Task: Create a due date automation trigger when advanced on, on the tuesday after a card is due add fields without custom fields "Resume" completed at 11:00 AM.
Action: Mouse moved to (1115, 93)
Screenshot: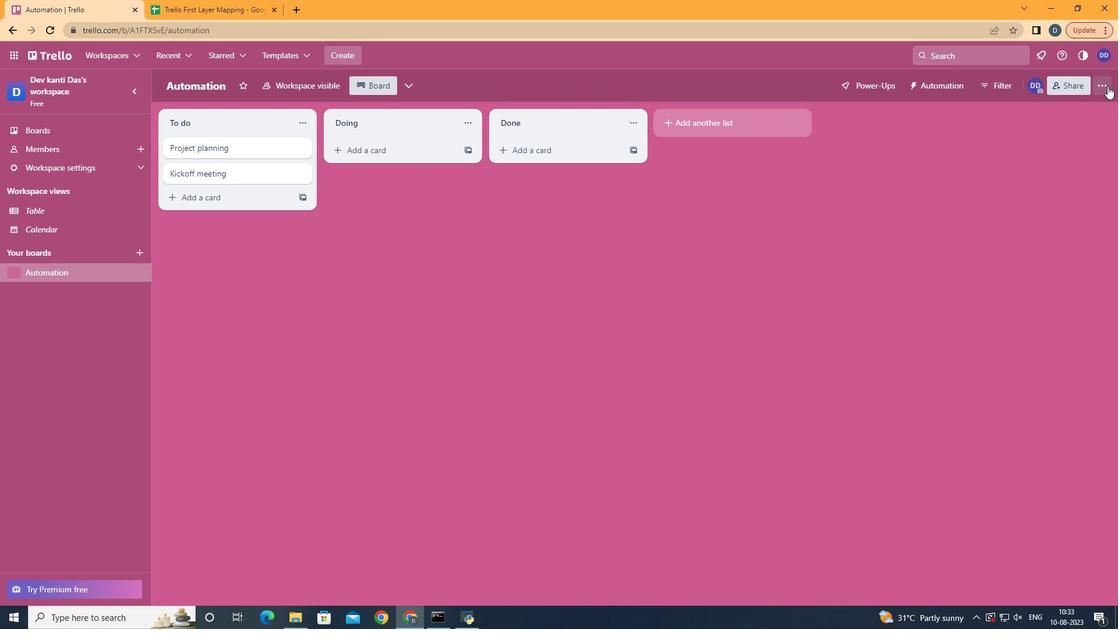 
Action: Mouse pressed left at (1115, 93)
Screenshot: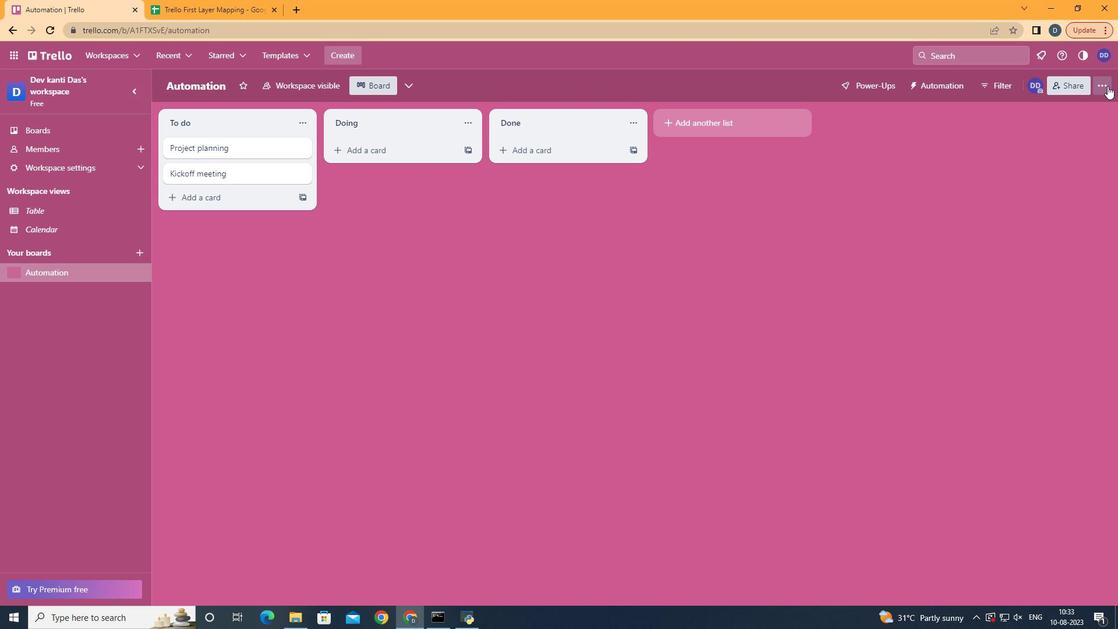 
Action: Mouse moved to (1027, 255)
Screenshot: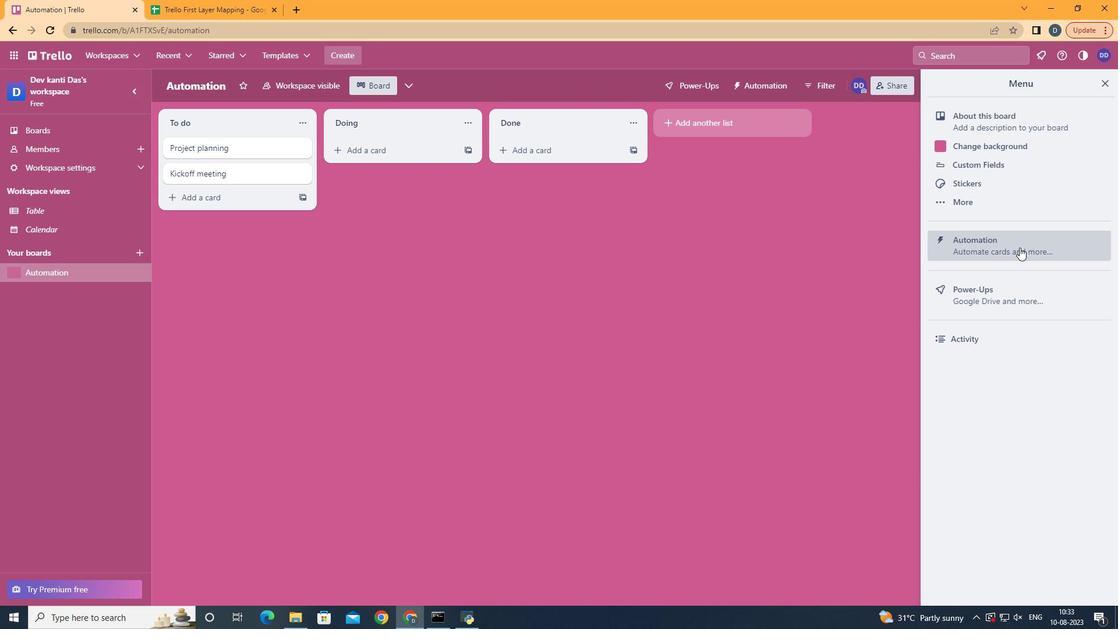 
Action: Mouse pressed left at (1027, 255)
Screenshot: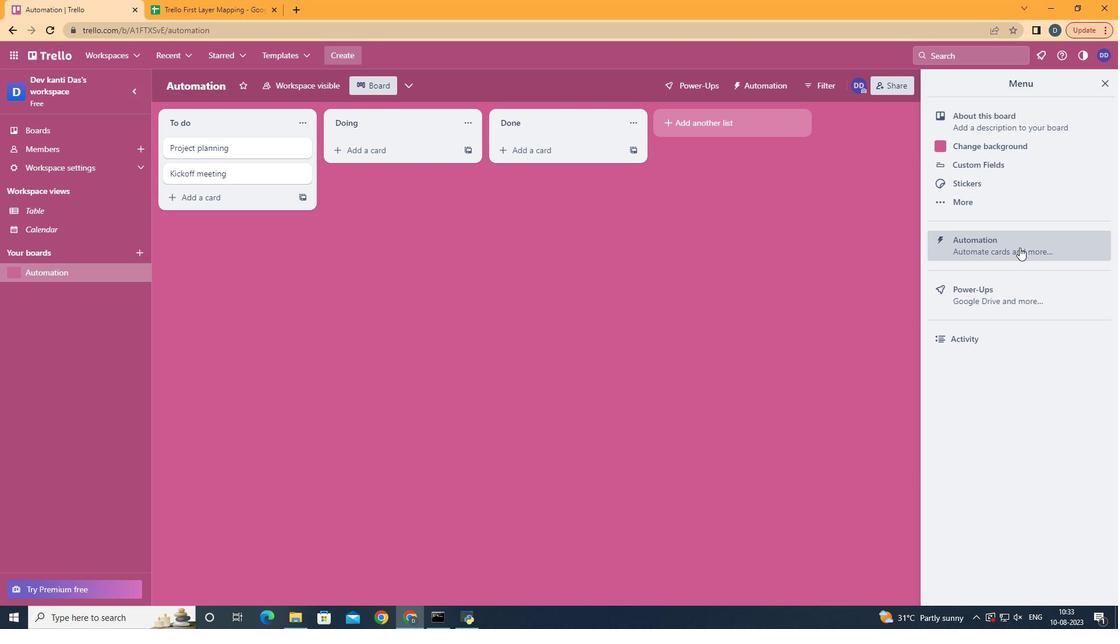 
Action: Mouse moved to (212, 244)
Screenshot: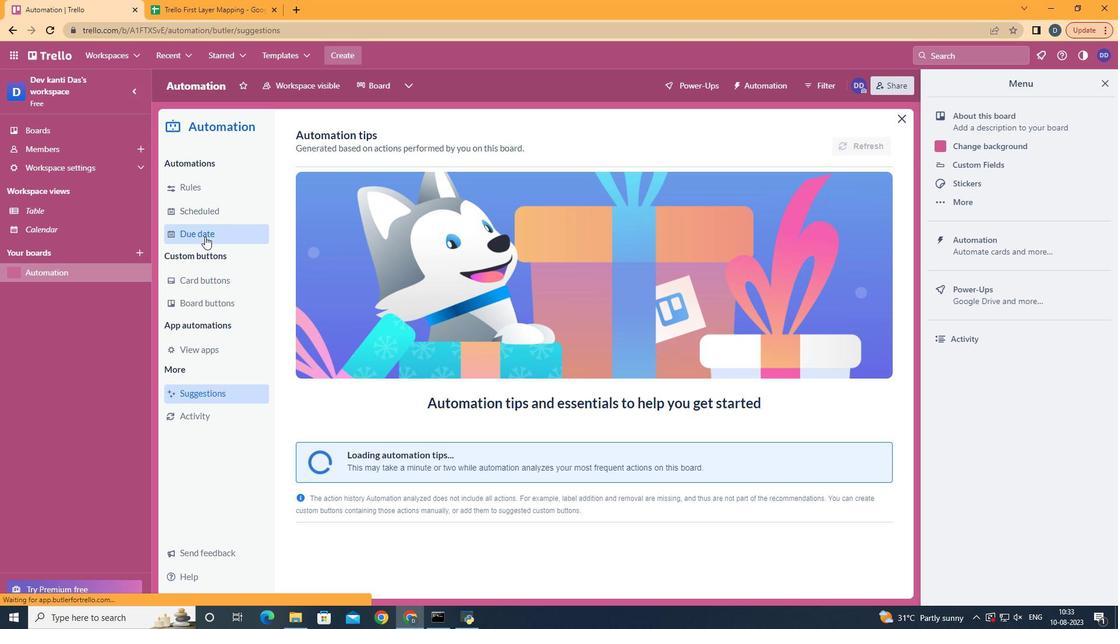 
Action: Mouse pressed left at (212, 244)
Screenshot: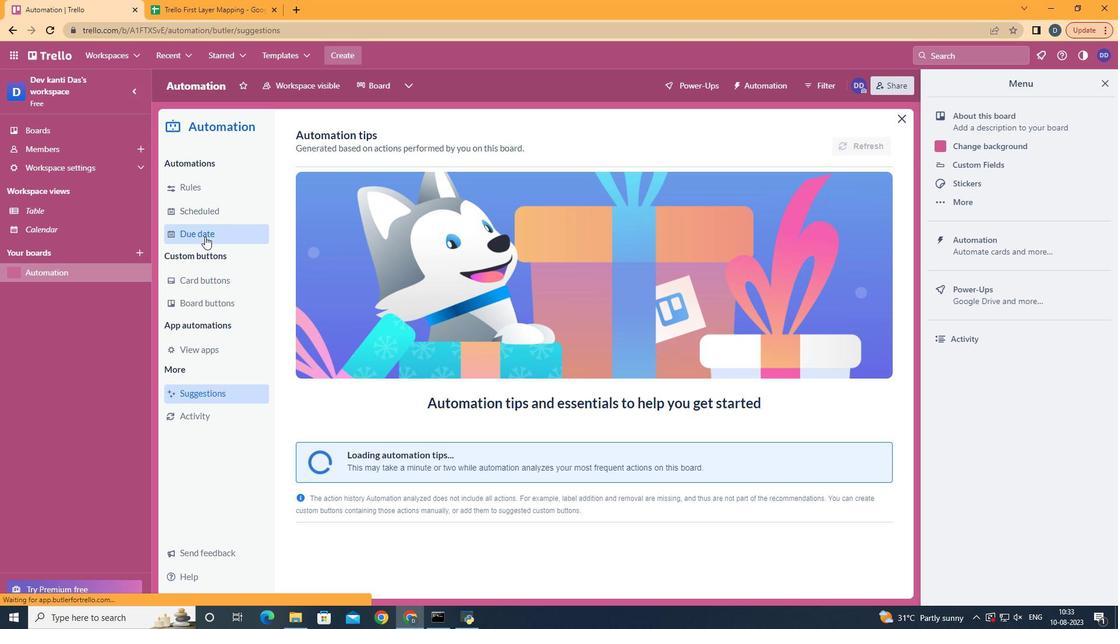 
Action: Mouse moved to (814, 152)
Screenshot: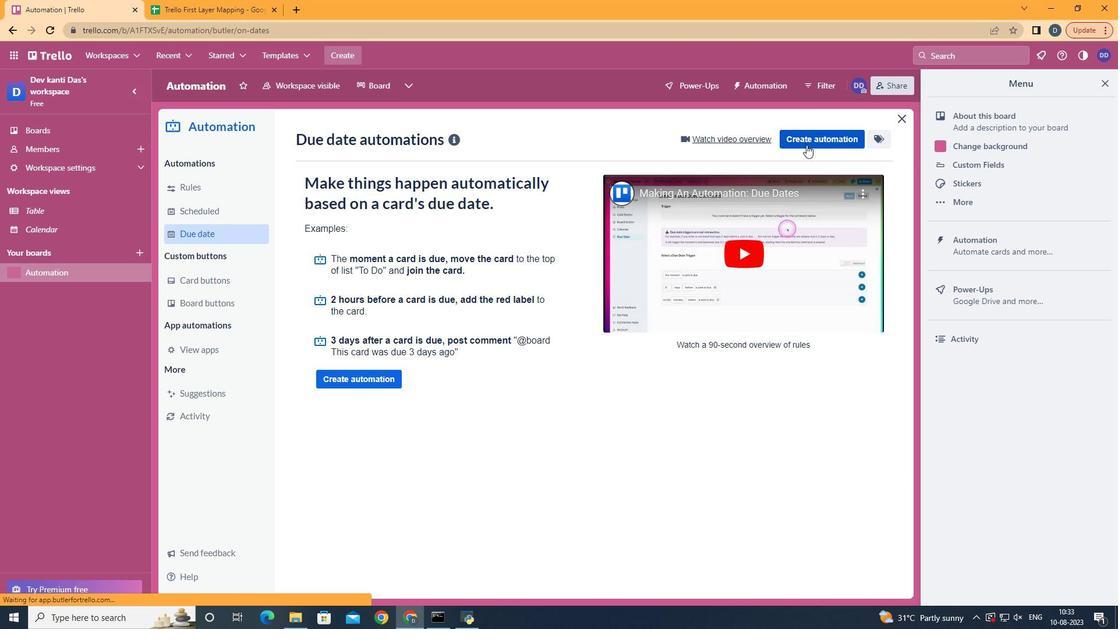 
Action: Mouse pressed left at (814, 152)
Screenshot: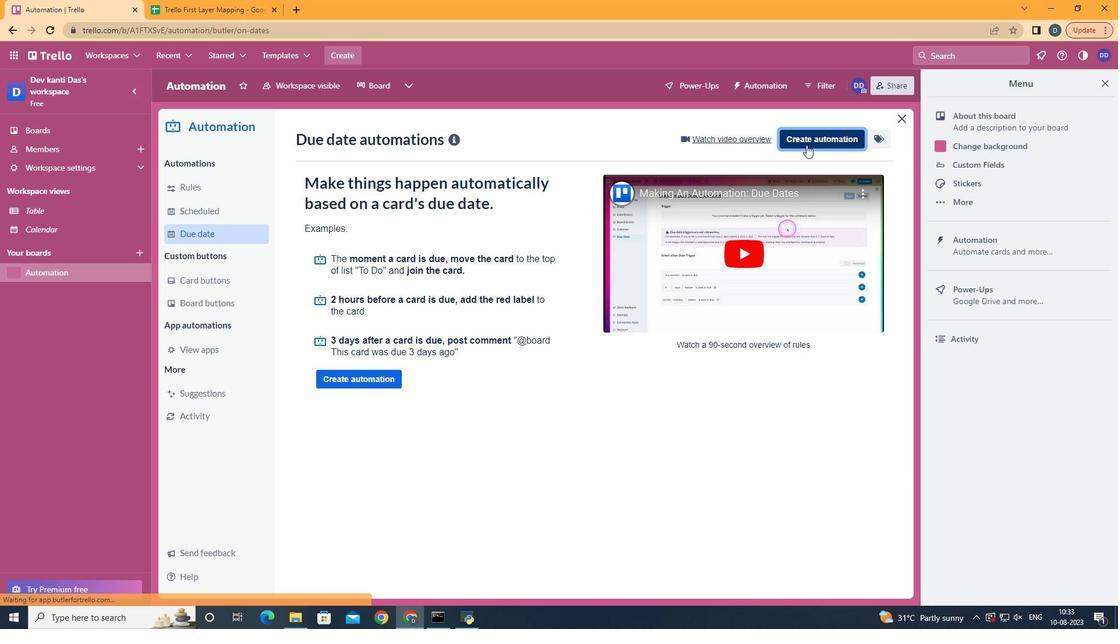 
Action: Mouse moved to (629, 257)
Screenshot: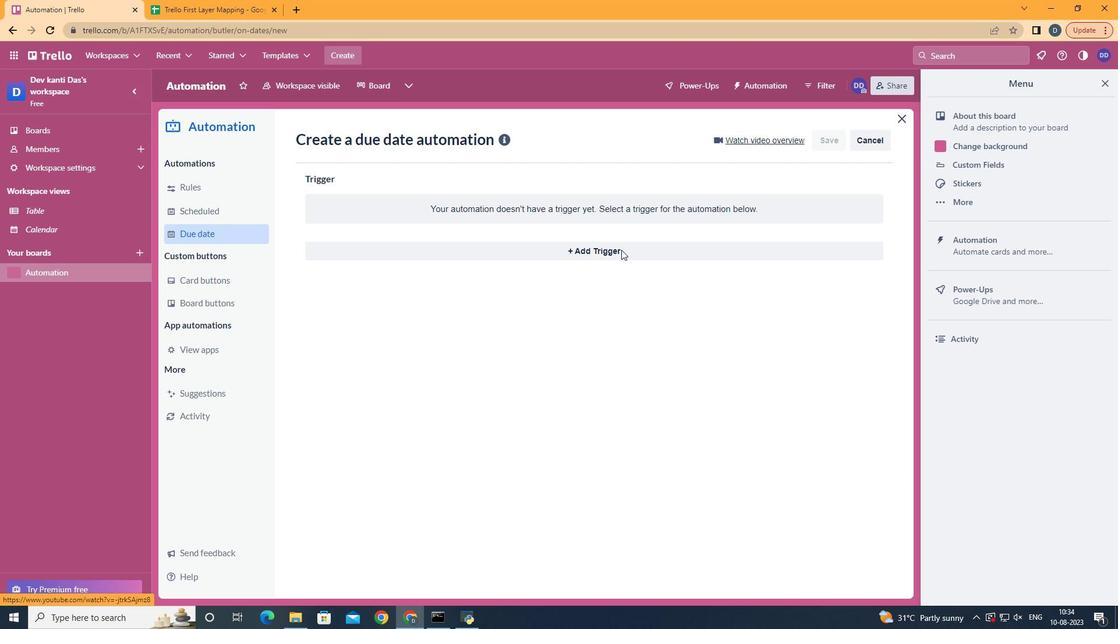 
Action: Mouse pressed left at (629, 257)
Screenshot: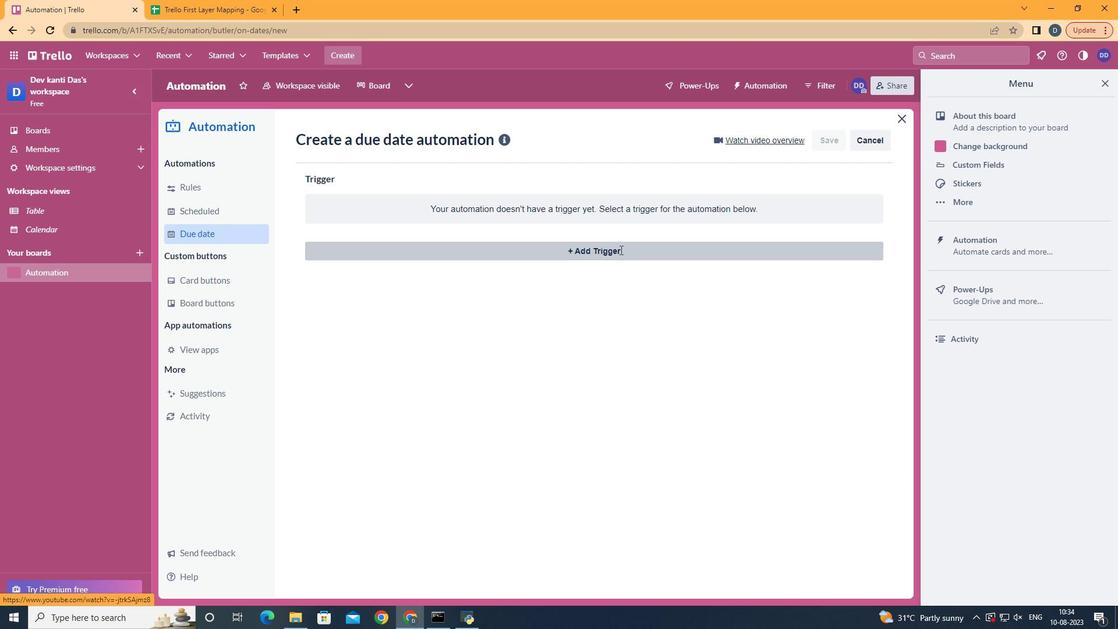
Action: Mouse moved to (388, 333)
Screenshot: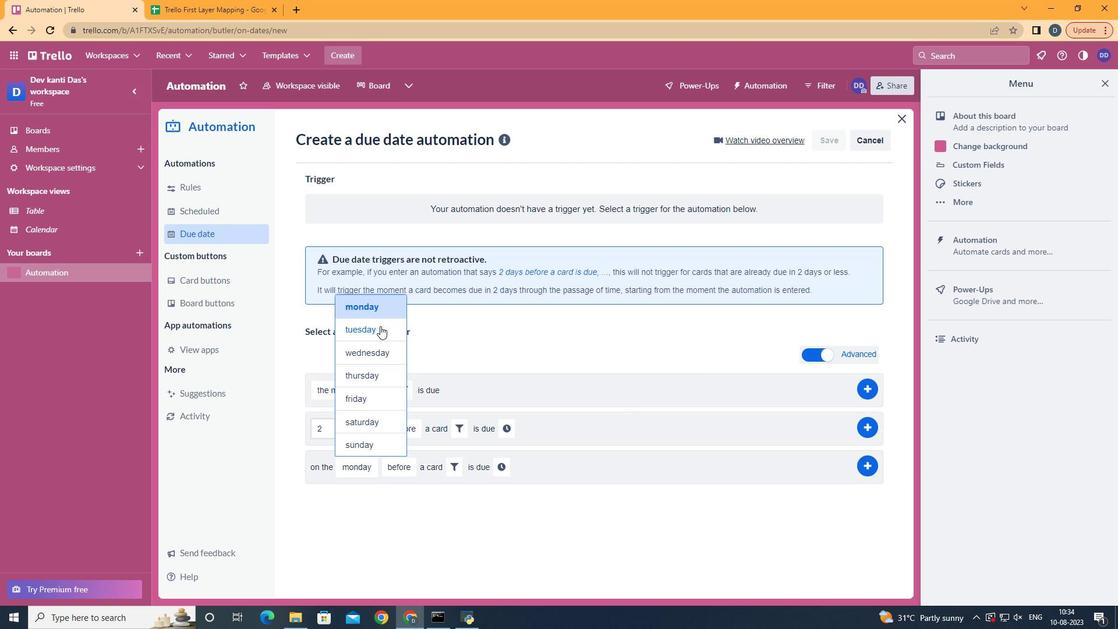 
Action: Mouse pressed left at (388, 333)
Screenshot: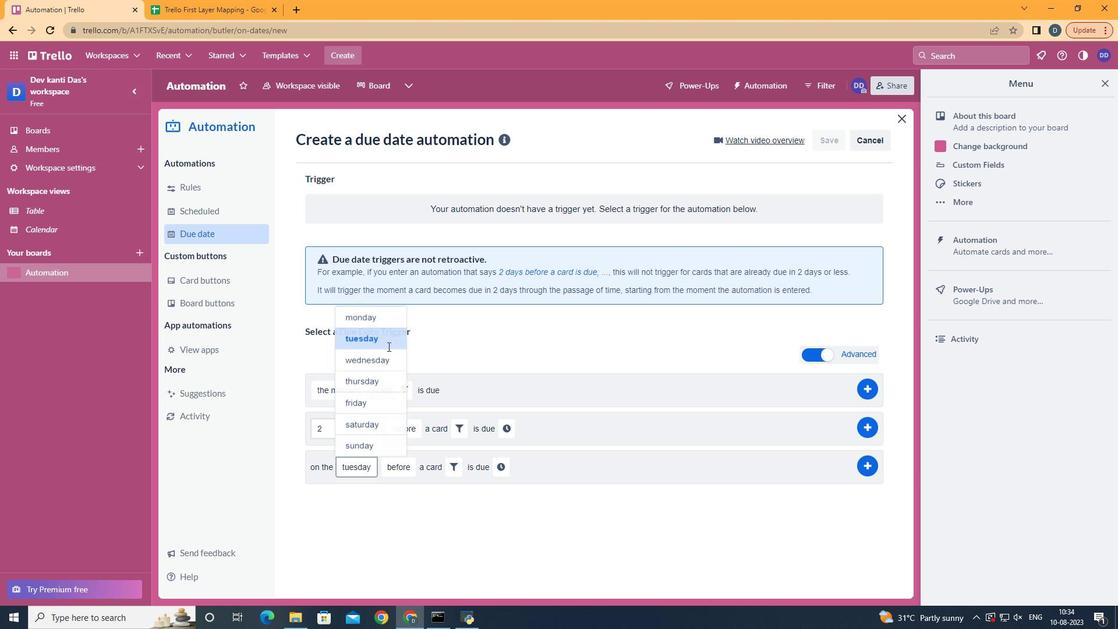
Action: Mouse moved to (417, 513)
Screenshot: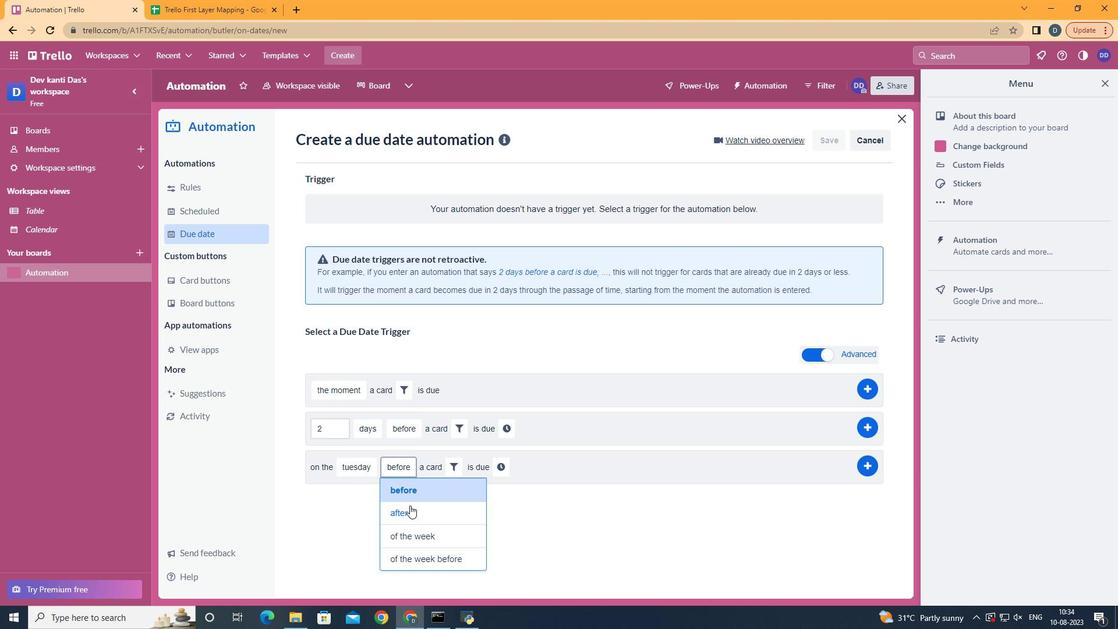 
Action: Mouse pressed left at (417, 513)
Screenshot: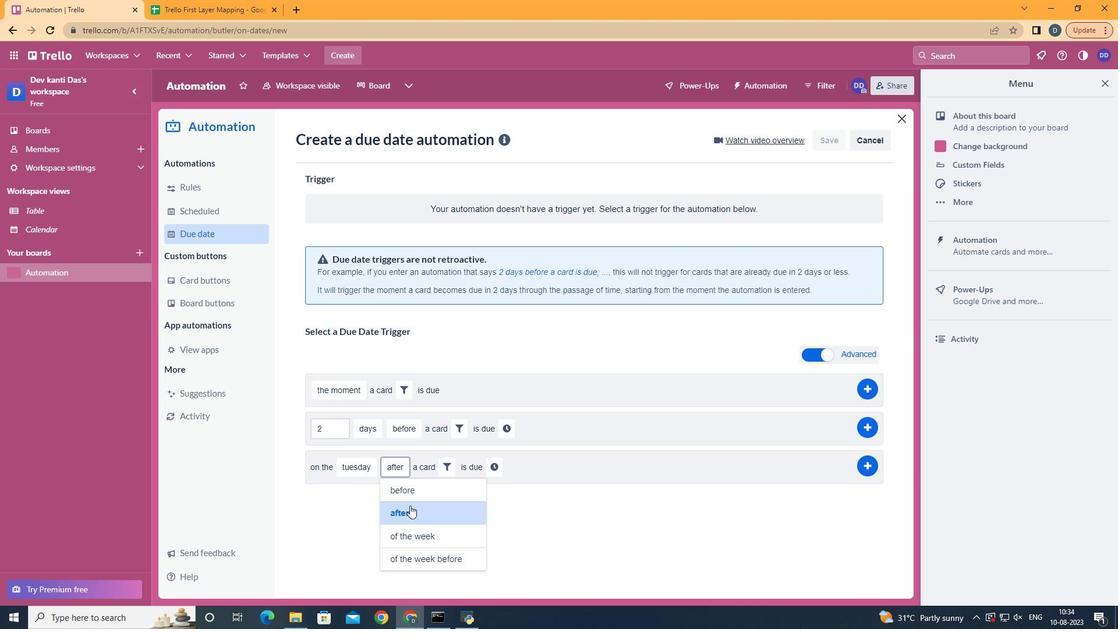 
Action: Mouse moved to (452, 482)
Screenshot: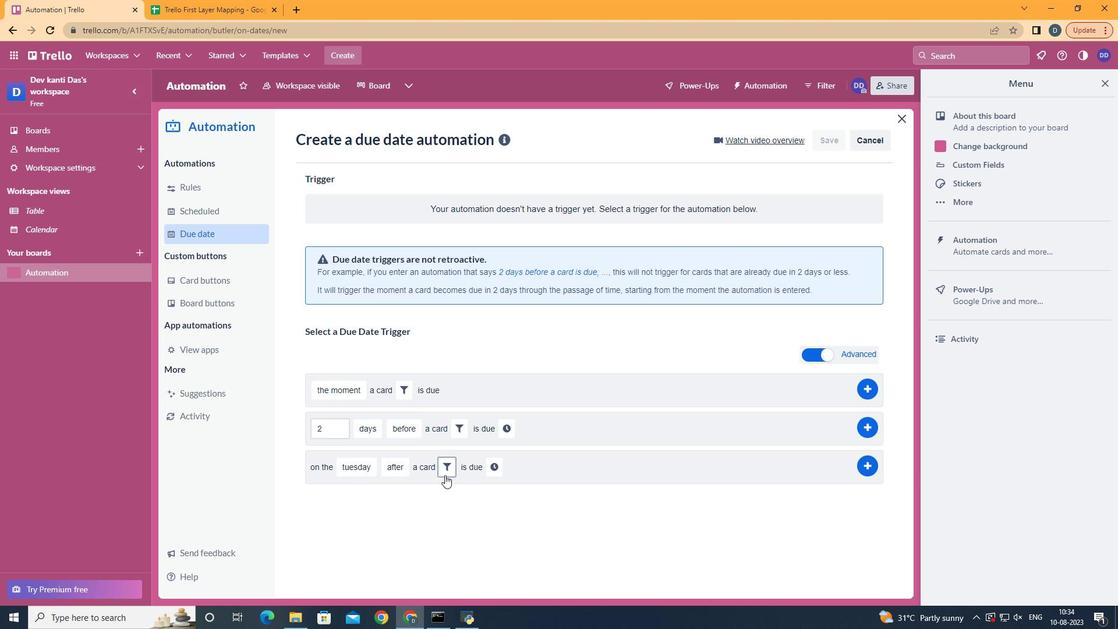 
Action: Mouse pressed left at (452, 482)
Screenshot: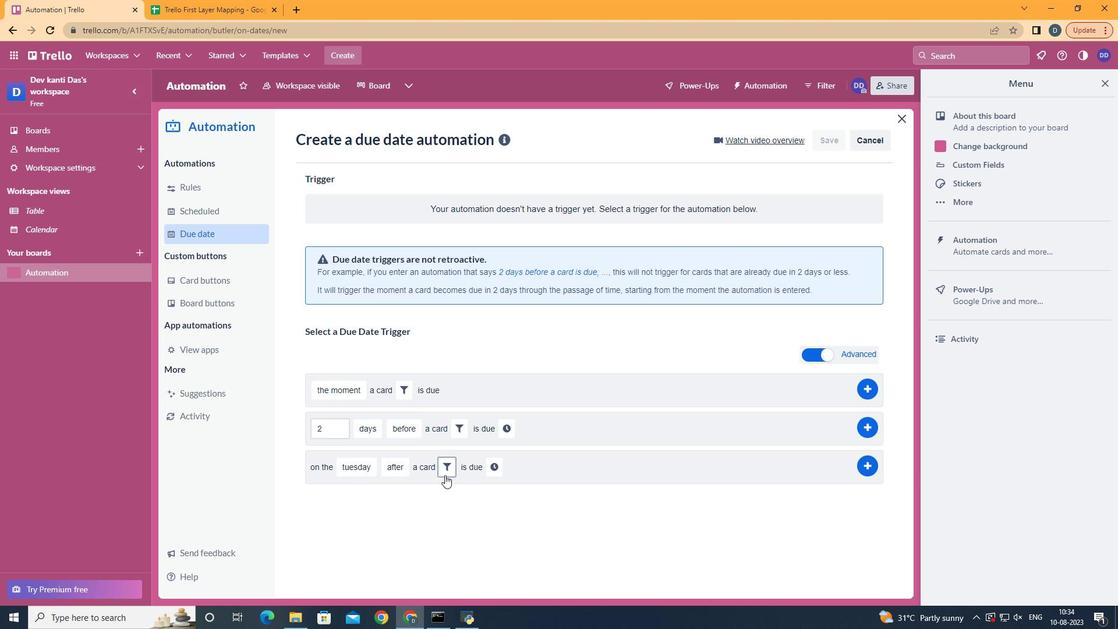 
Action: Mouse moved to (635, 519)
Screenshot: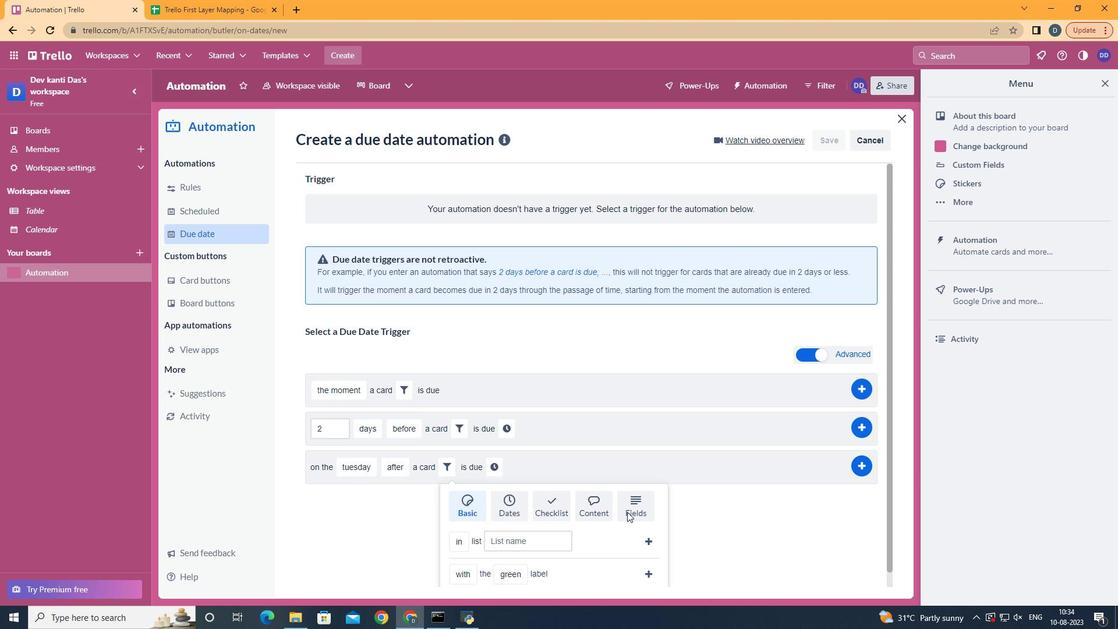
Action: Mouse pressed left at (635, 519)
Screenshot: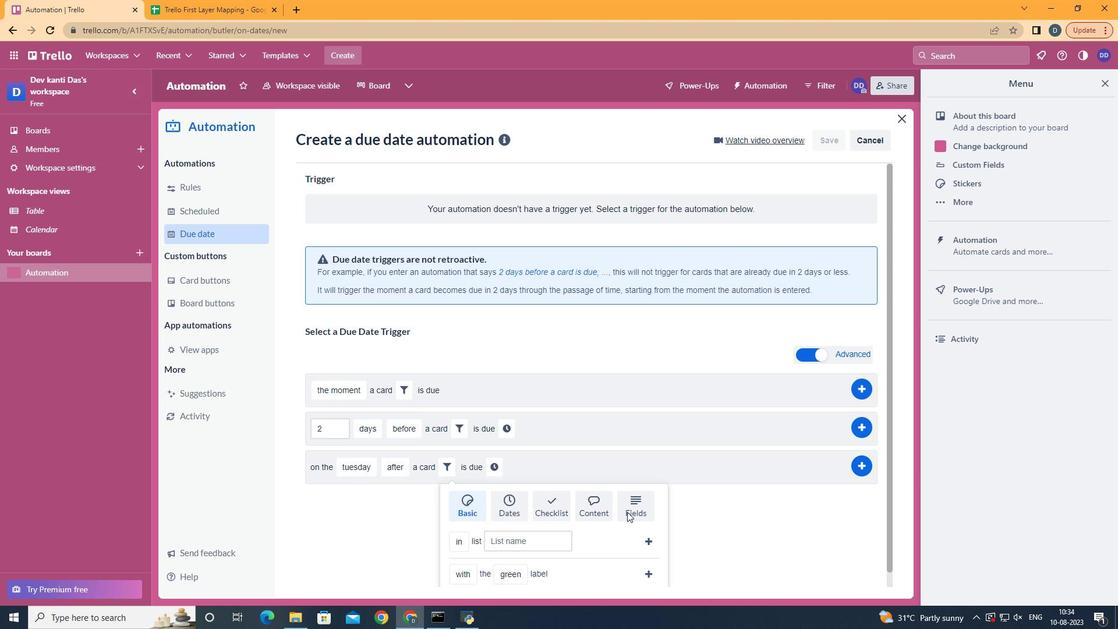 
Action: Mouse moved to (637, 519)
Screenshot: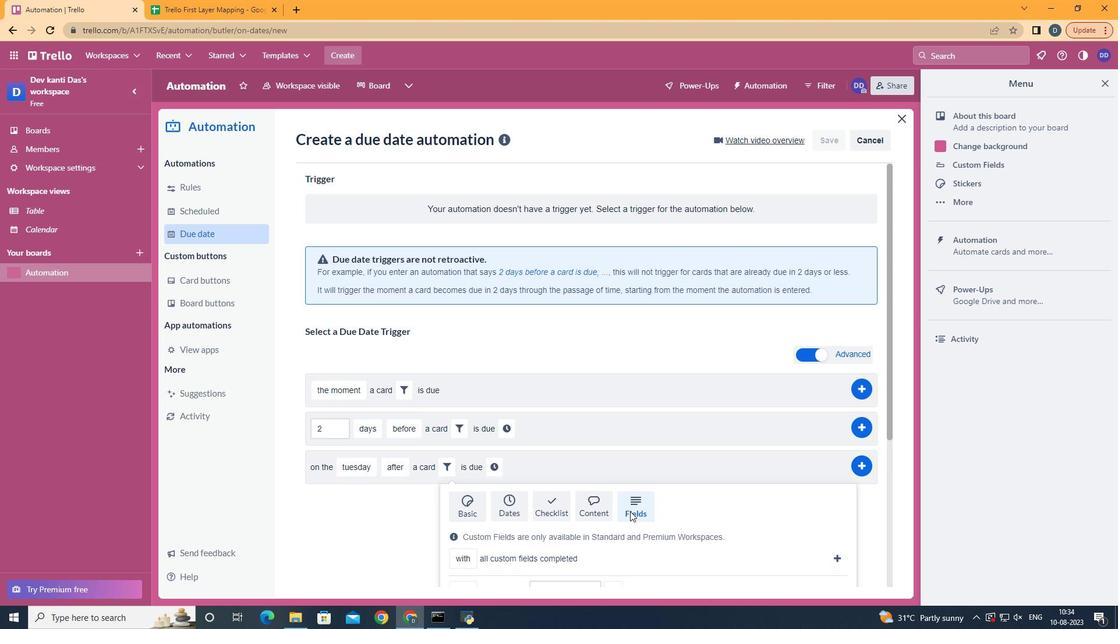 
Action: Mouse scrolled (637, 518) with delta (0, 0)
Screenshot: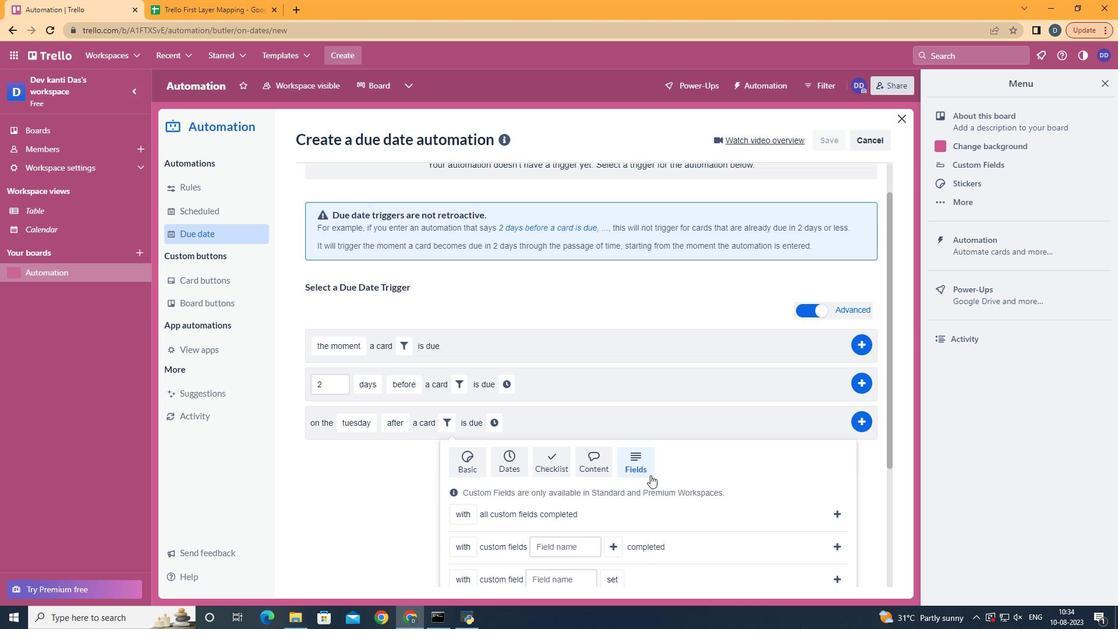 
Action: Mouse scrolled (637, 518) with delta (0, 0)
Screenshot: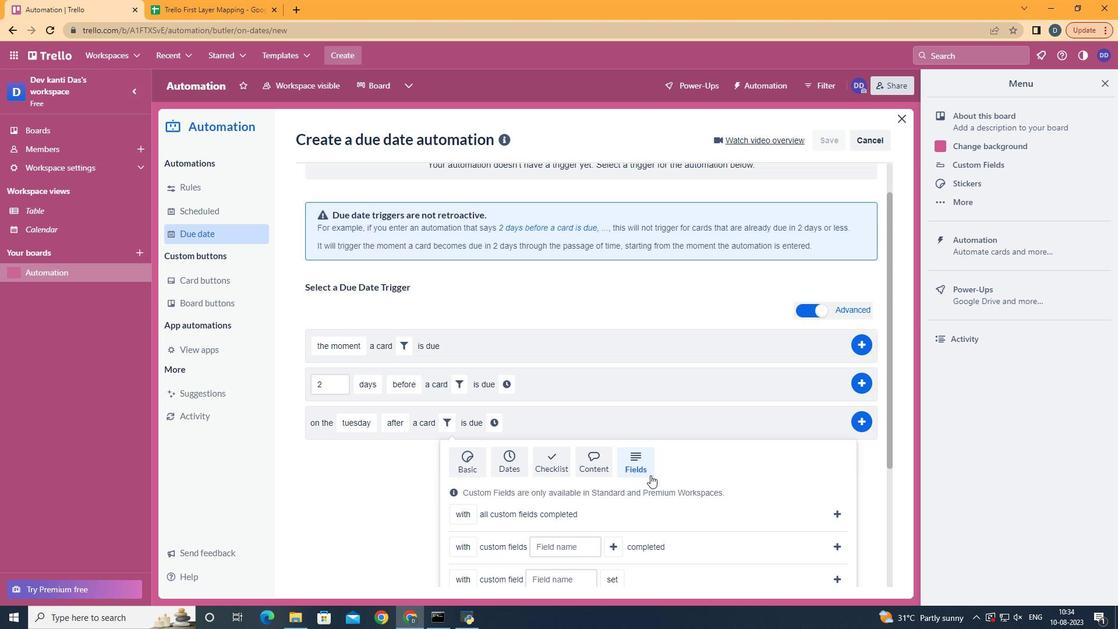 
Action: Mouse scrolled (637, 518) with delta (0, 0)
Screenshot: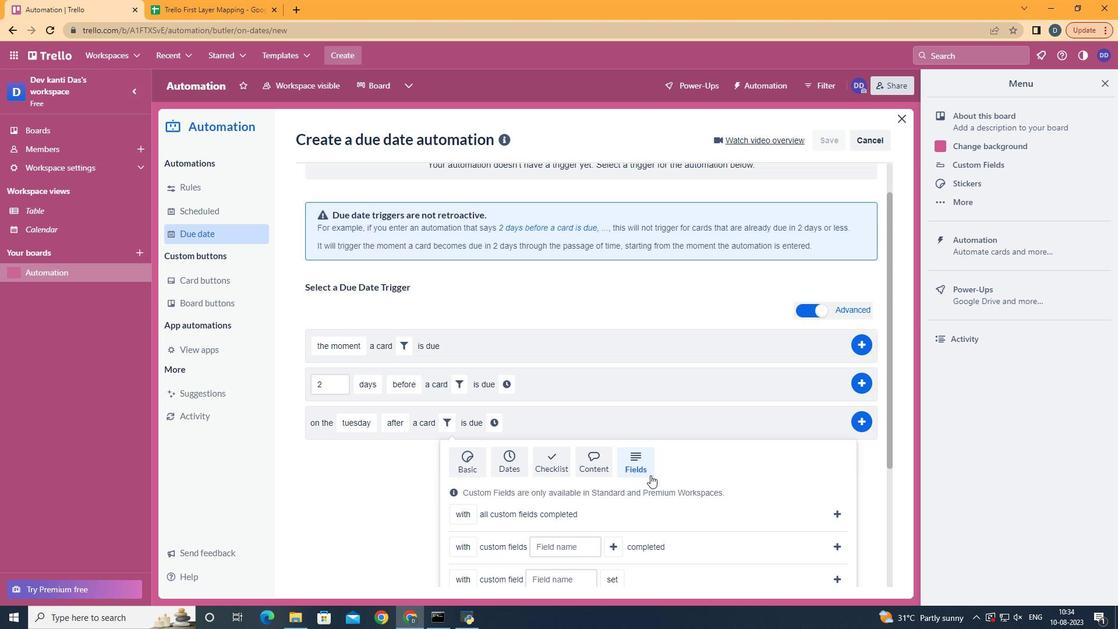 
Action: Mouse scrolled (637, 518) with delta (0, 0)
Screenshot: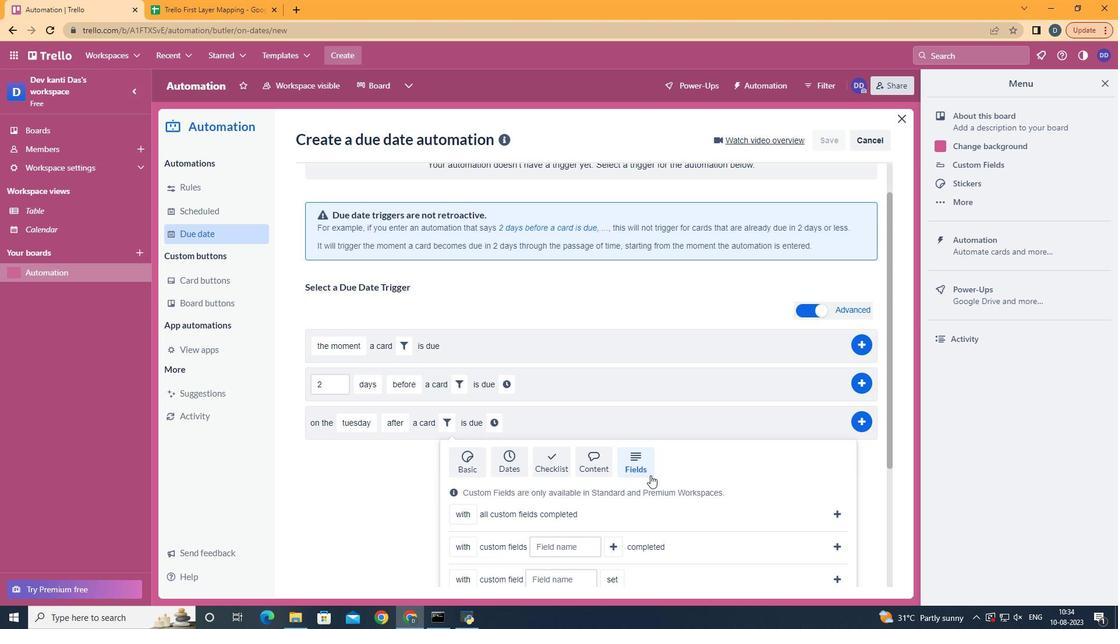 
Action: Mouse scrolled (637, 518) with delta (0, 0)
Screenshot: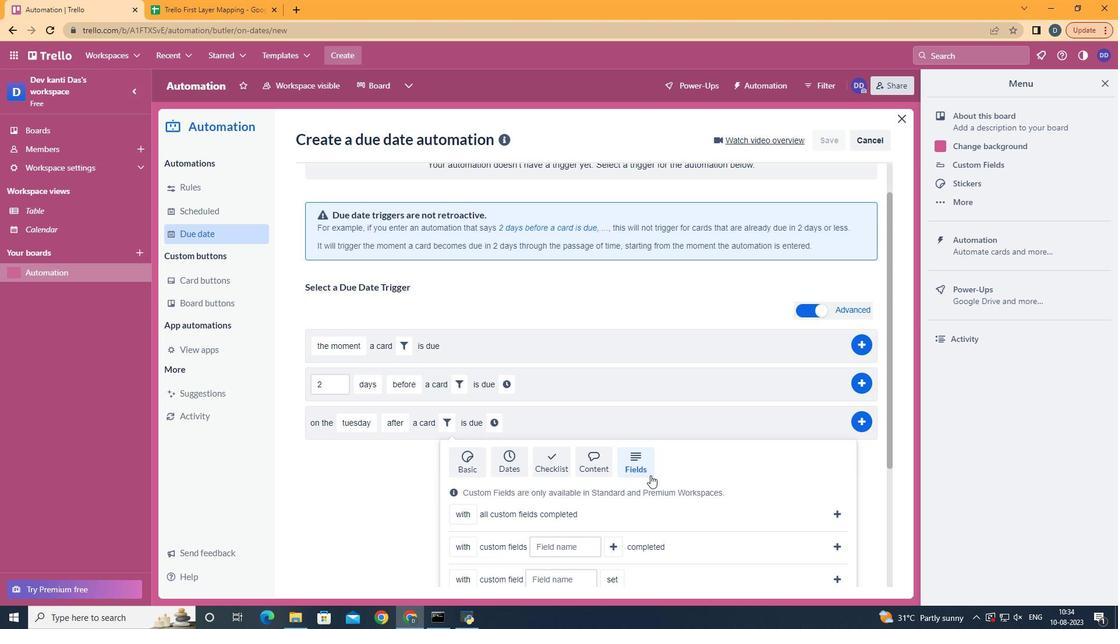 
Action: Mouse scrolled (637, 518) with delta (0, 0)
Screenshot: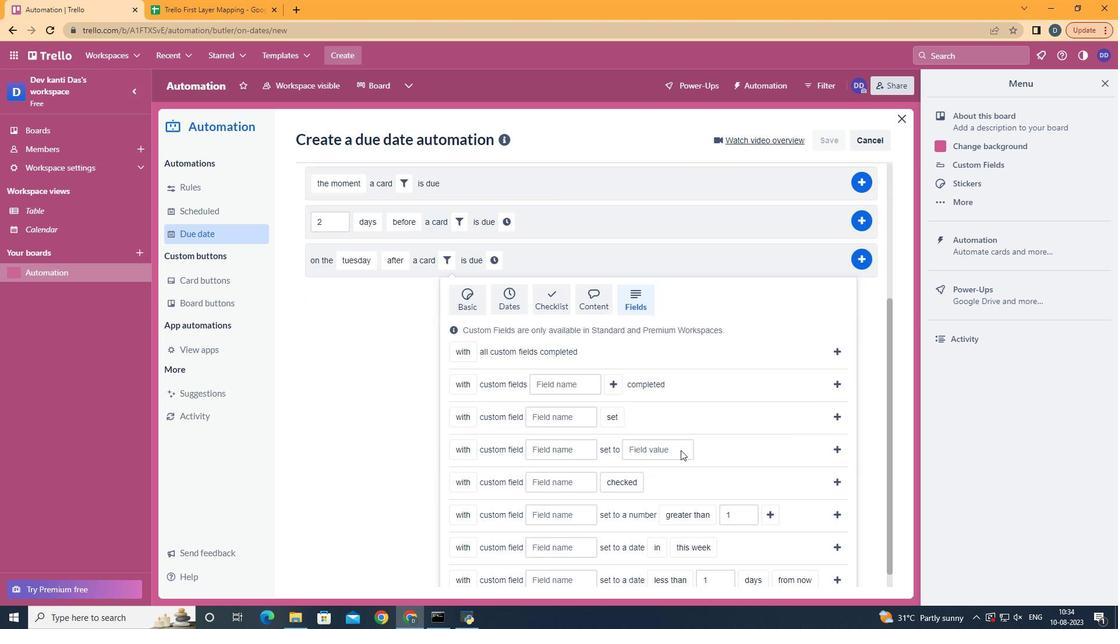 
Action: Mouse moved to (491, 422)
Screenshot: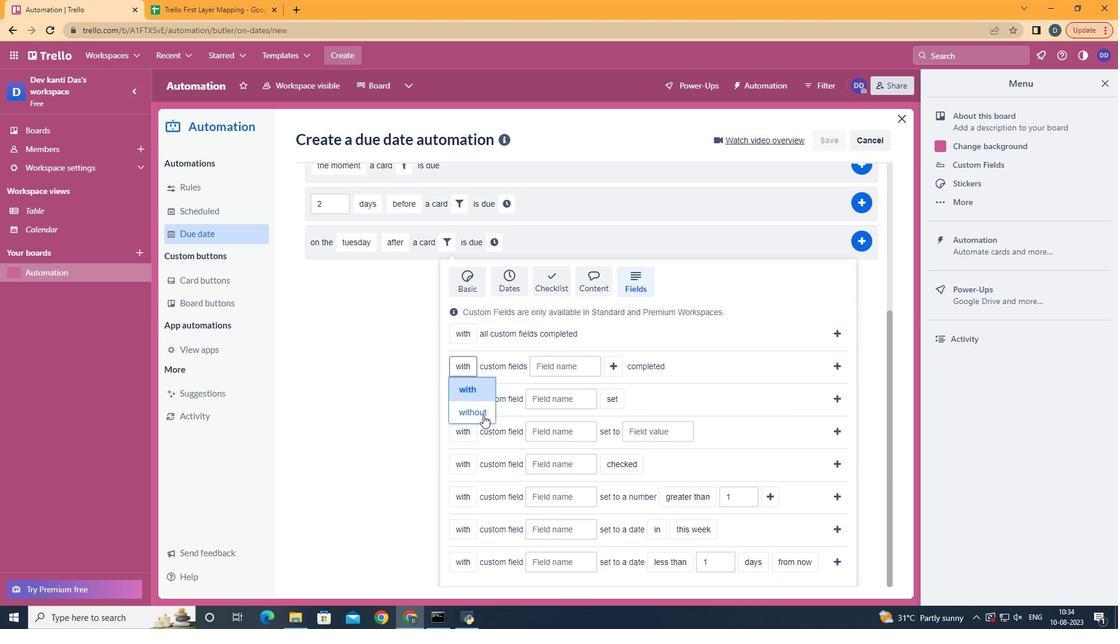 
Action: Mouse pressed left at (491, 422)
Screenshot: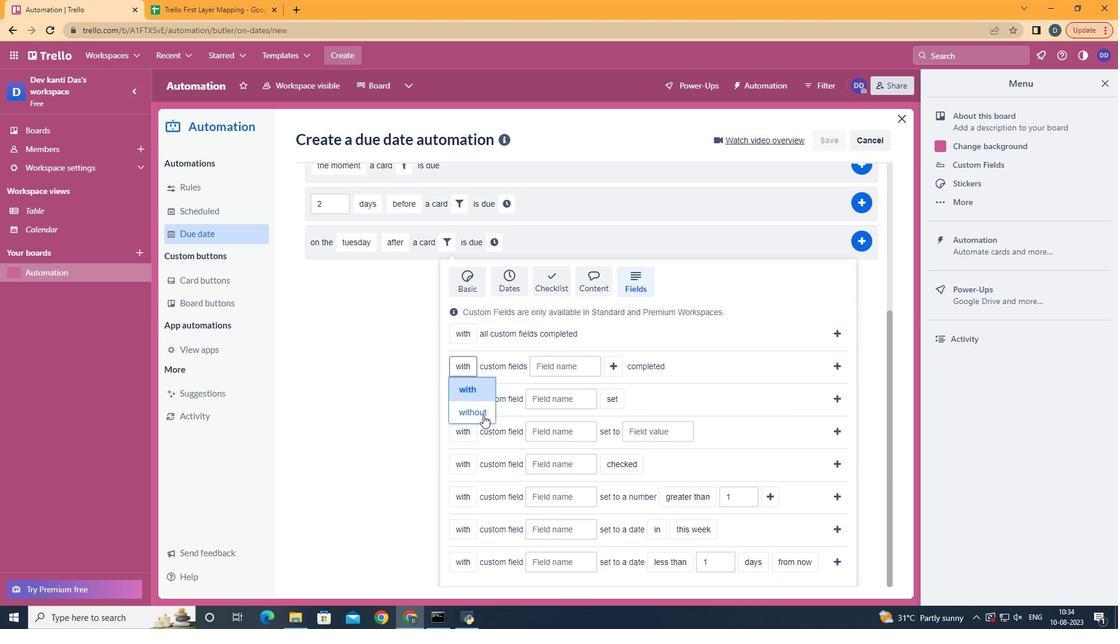 
Action: Mouse moved to (575, 376)
Screenshot: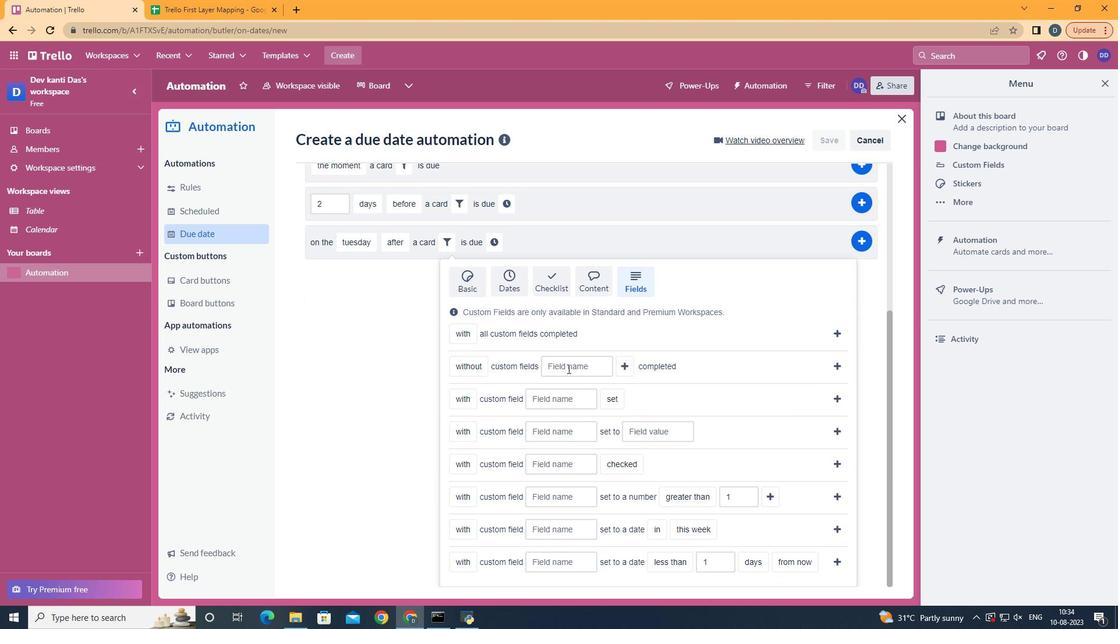 
Action: Mouse pressed left at (575, 376)
Screenshot: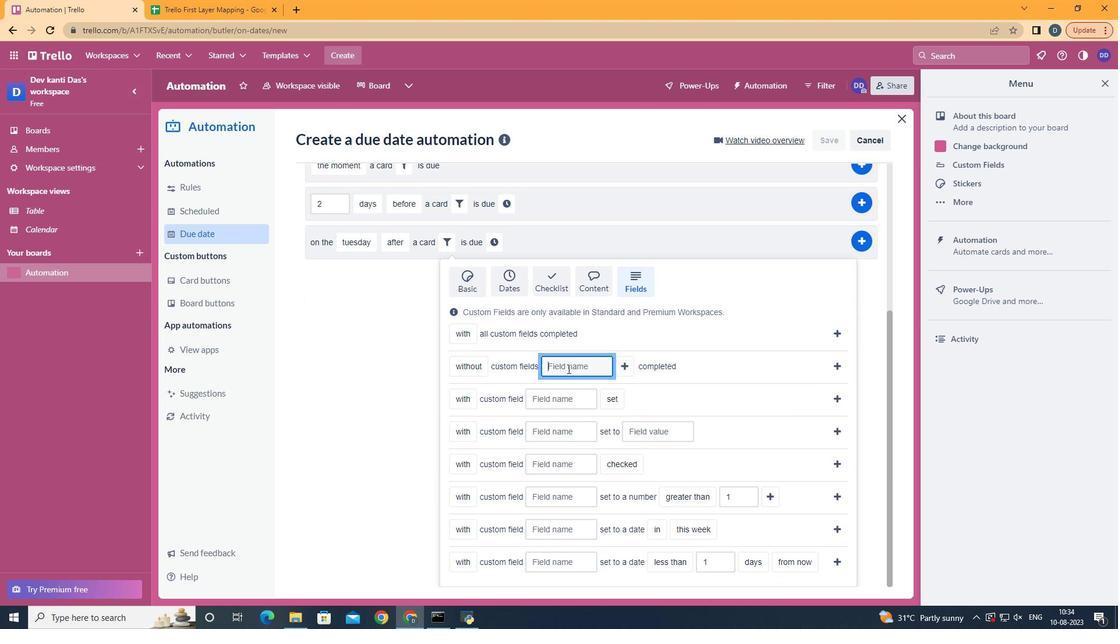 
Action: Key pressed <Key.shift>Resume
Screenshot: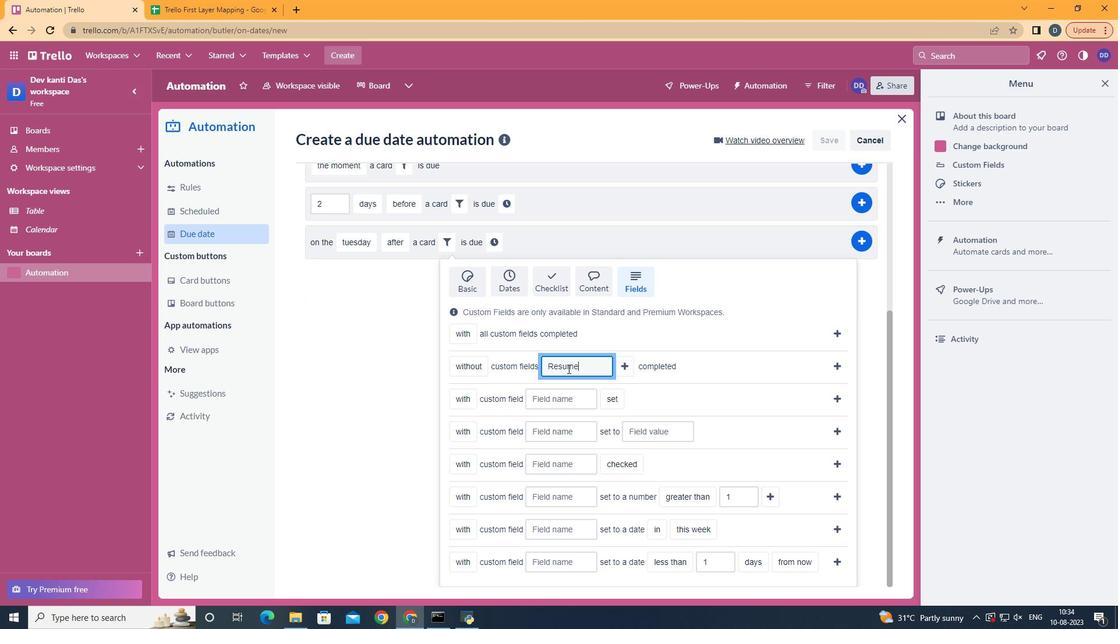 
Action: Mouse moved to (845, 369)
Screenshot: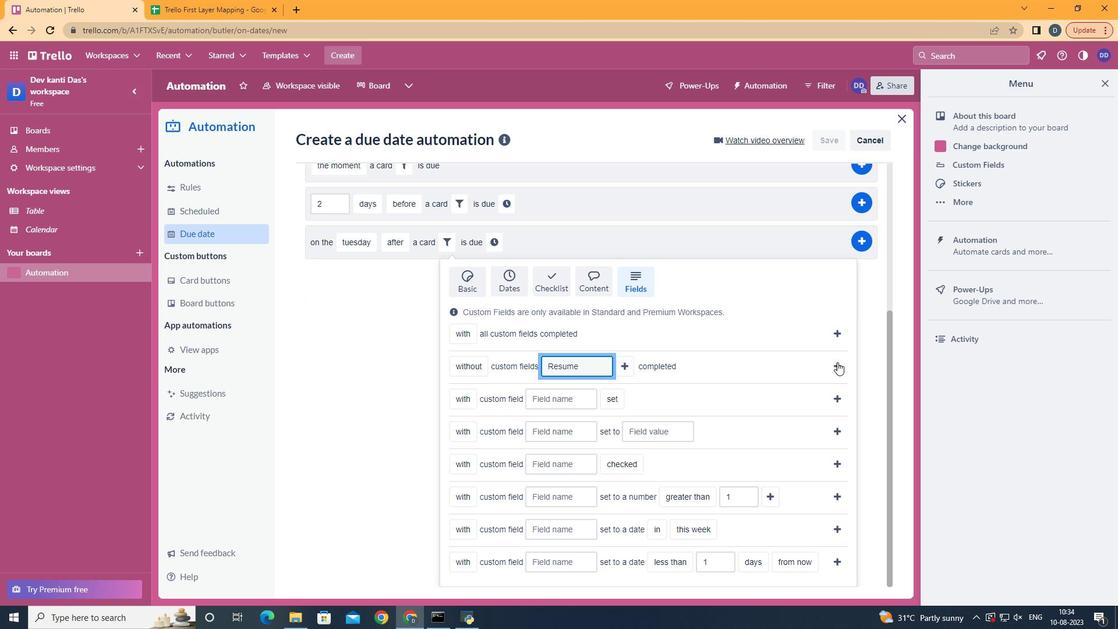 
Action: Mouse pressed left at (845, 369)
Screenshot: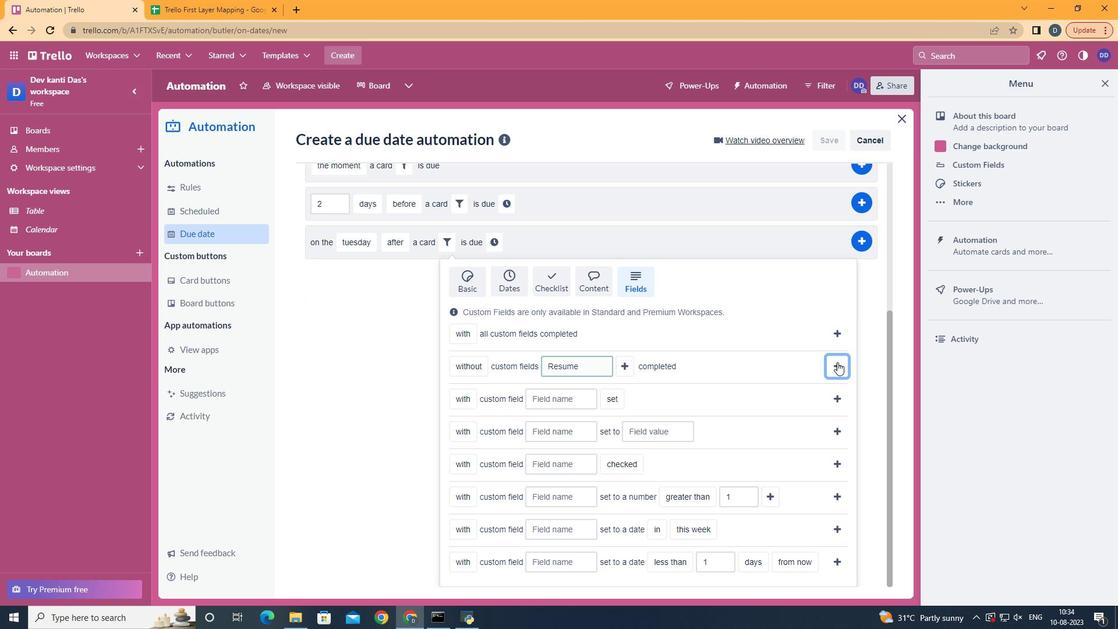 
Action: Mouse moved to (687, 480)
Screenshot: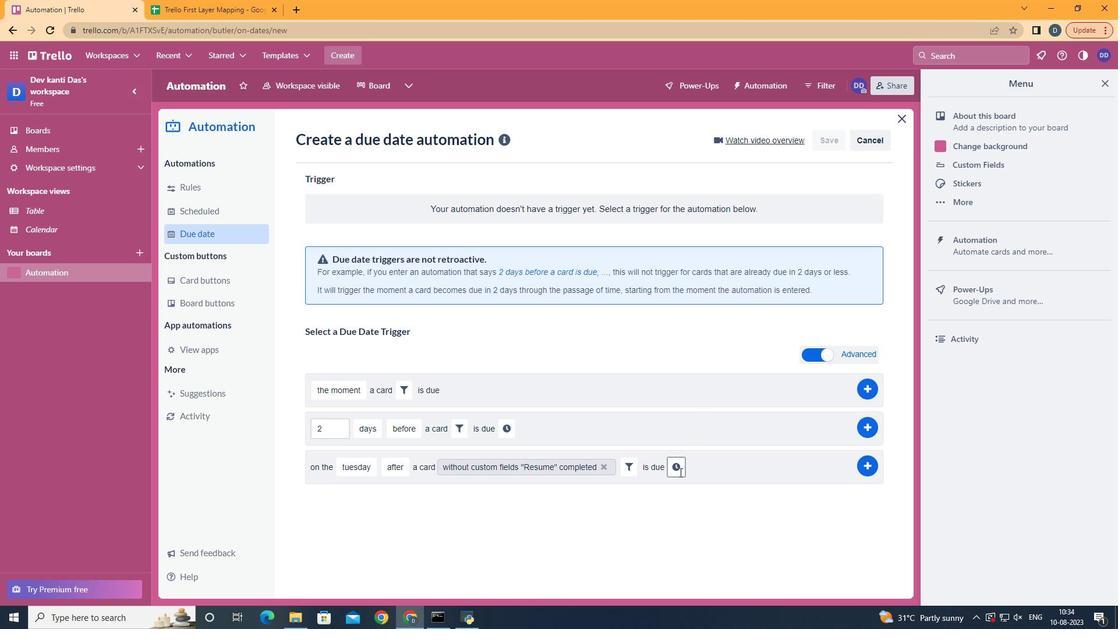
Action: Mouse pressed left at (687, 480)
Screenshot: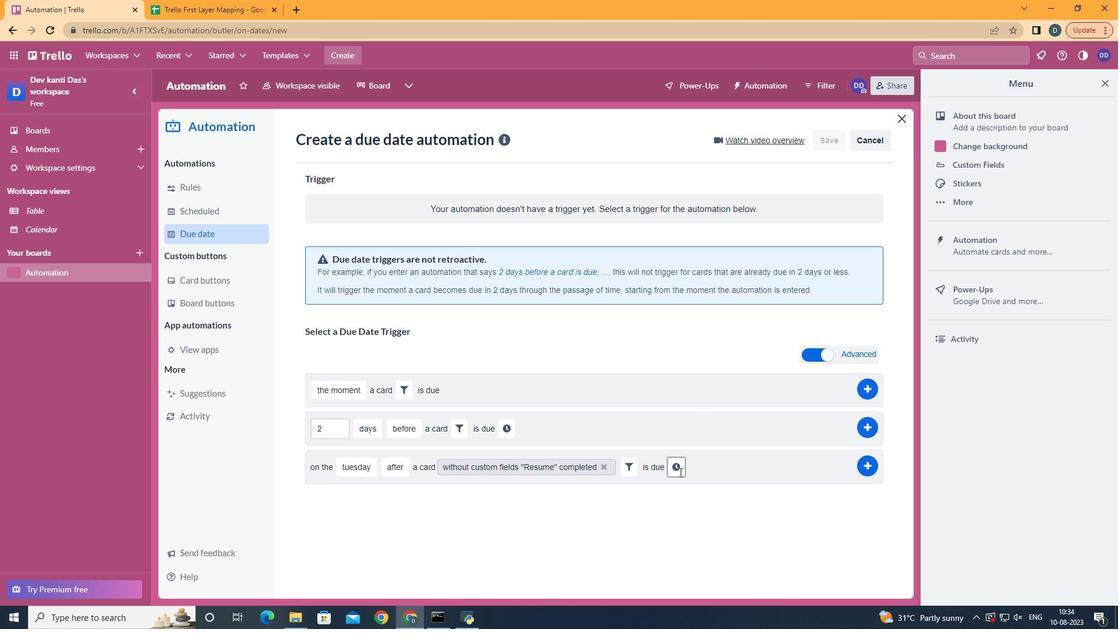 
Action: Mouse moved to (714, 478)
Screenshot: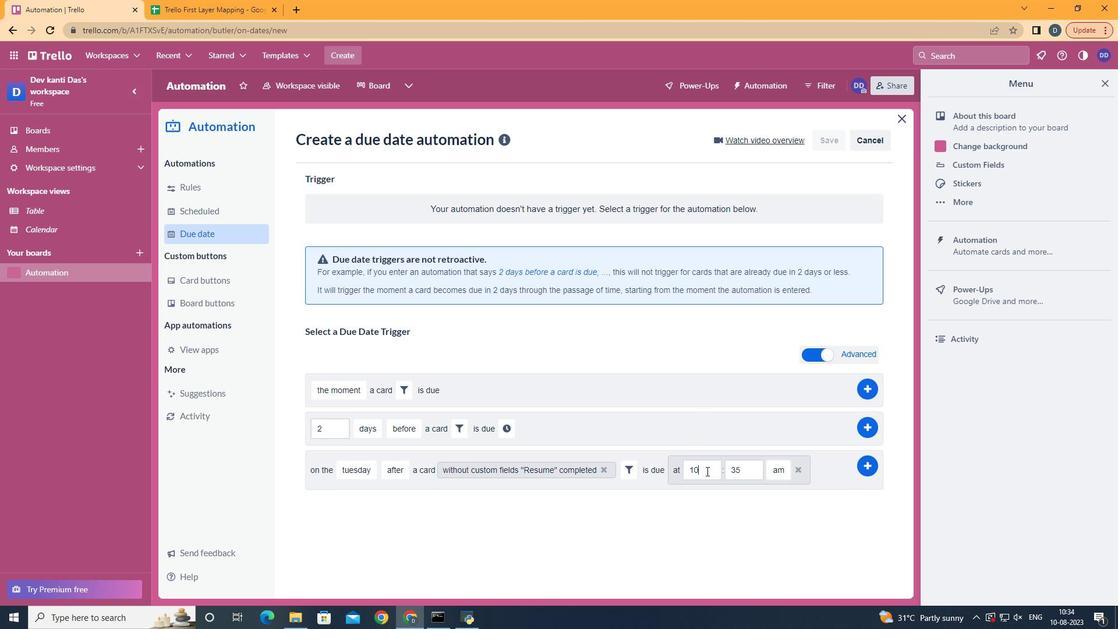 
Action: Mouse pressed left at (714, 478)
Screenshot: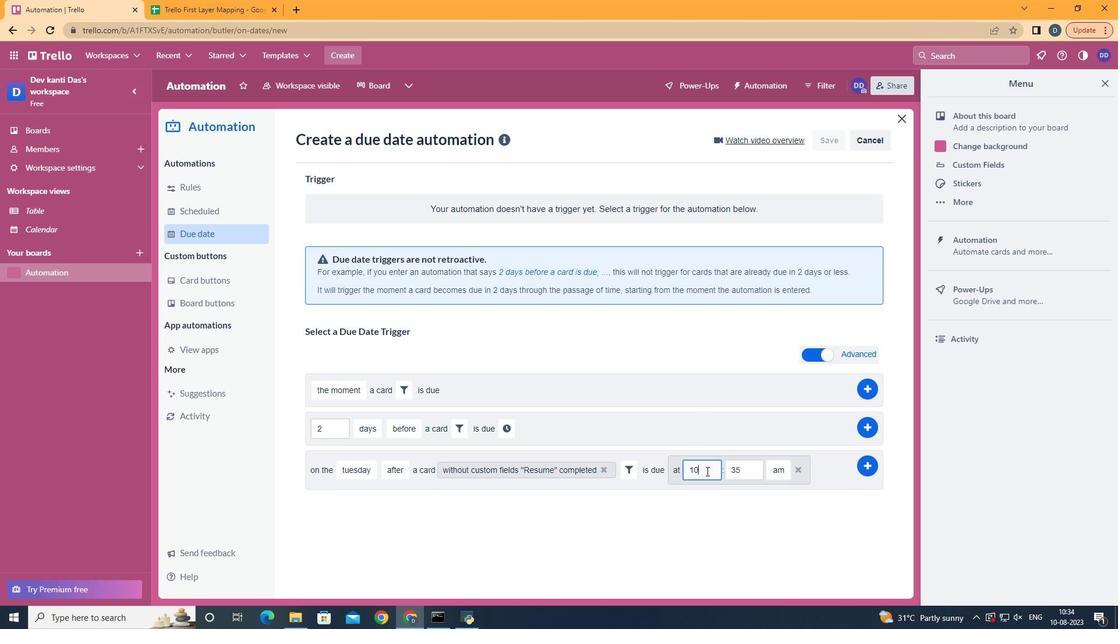 
Action: Mouse moved to (712, 478)
Screenshot: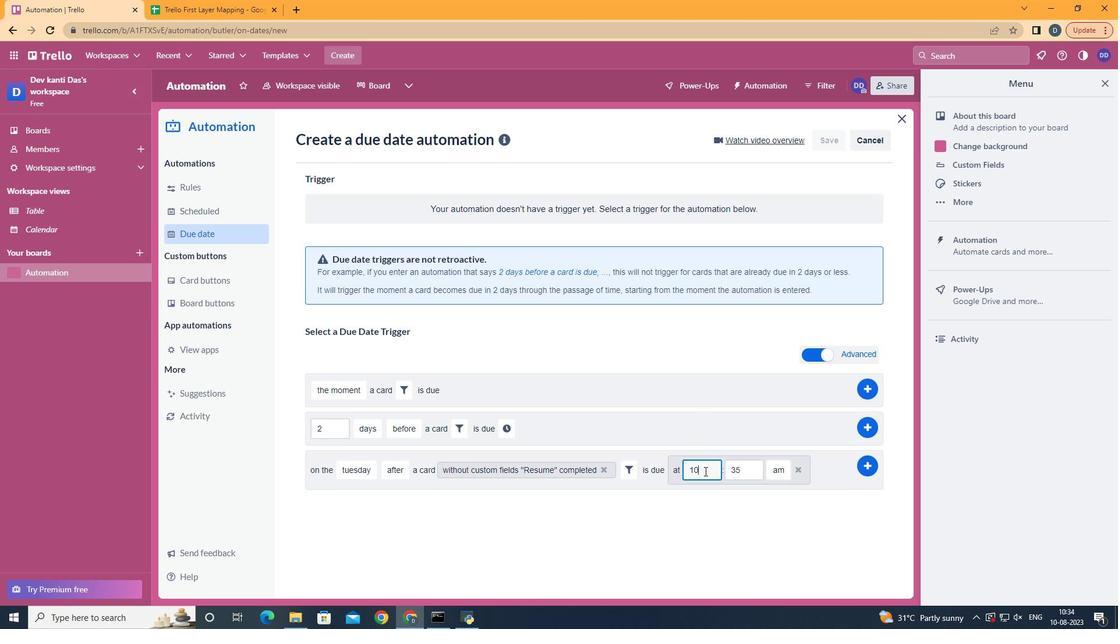 
Action: Key pressed <Key.backspace>1
Screenshot: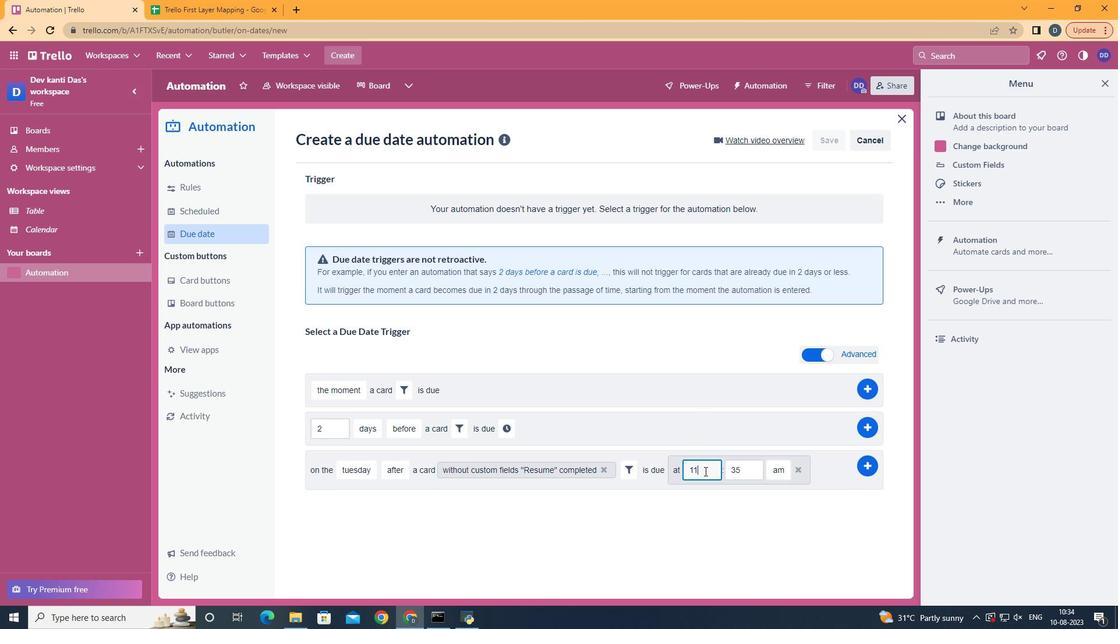 
Action: Mouse moved to (760, 476)
Screenshot: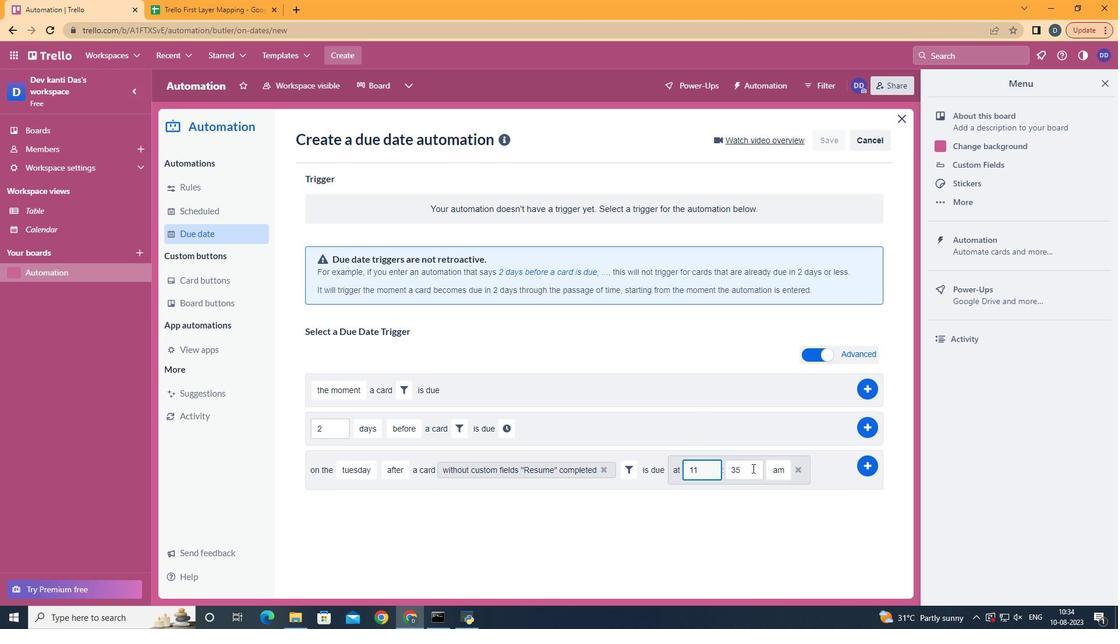 
Action: Mouse pressed left at (760, 476)
Screenshot: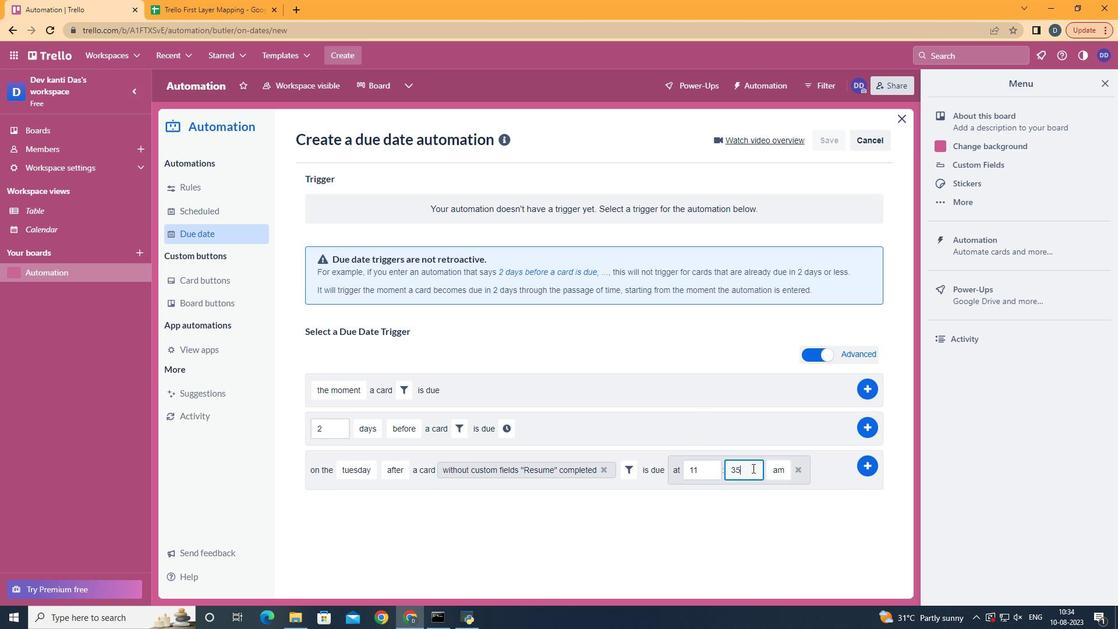 
Action: Key pressed <Key.backspace>
Screenshot: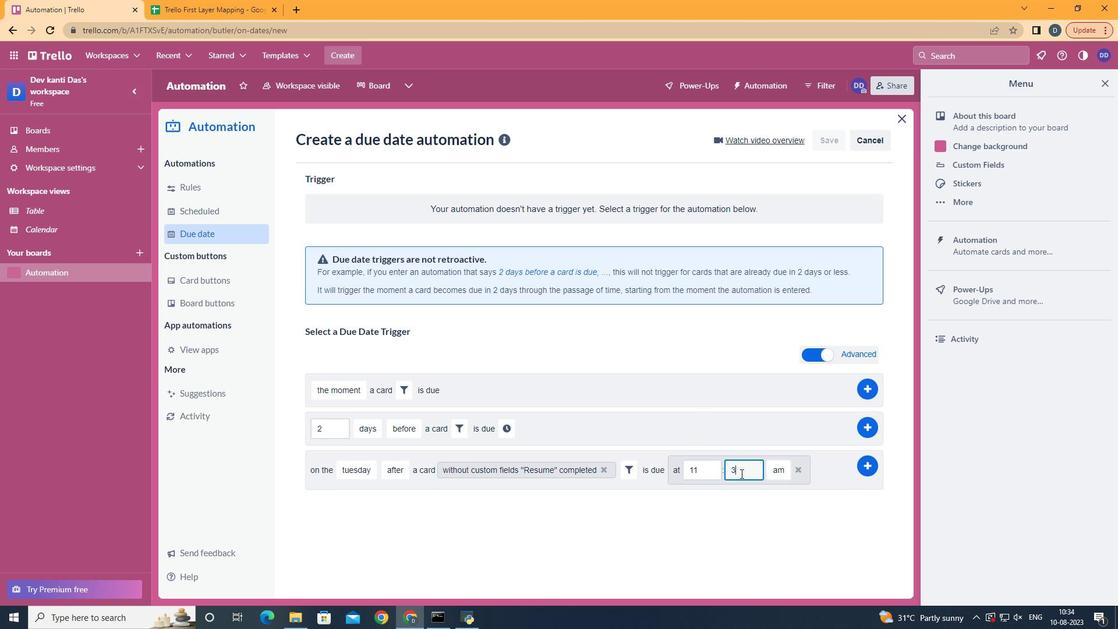 
Action: Mouse moved to (748, 481)
Screenshot: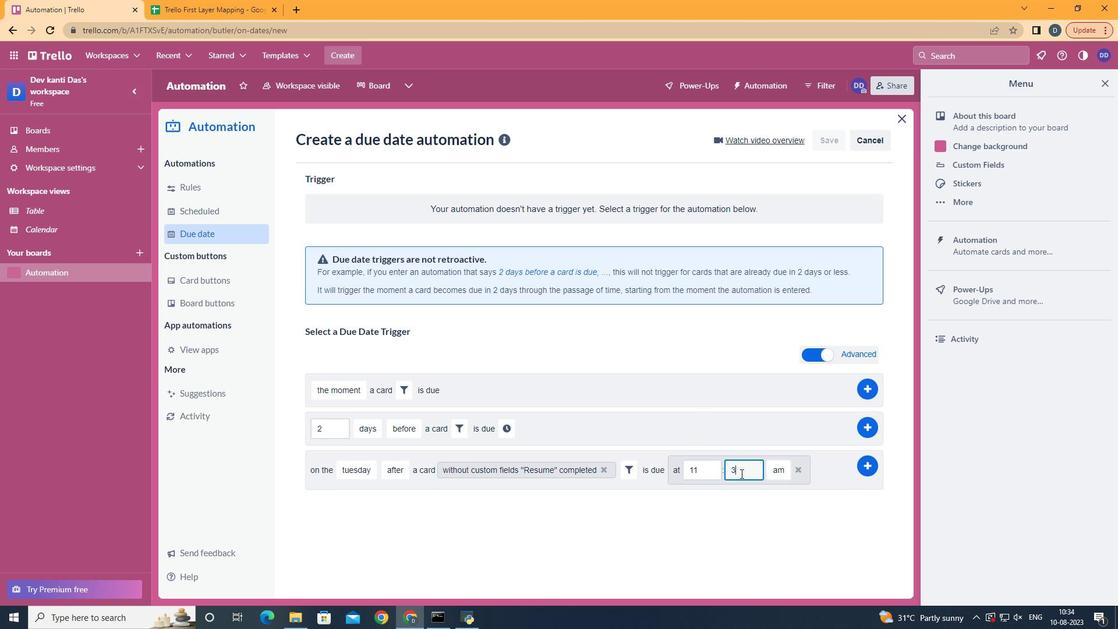 
Action: Key pressed <Key.backspace>00
Screenshot: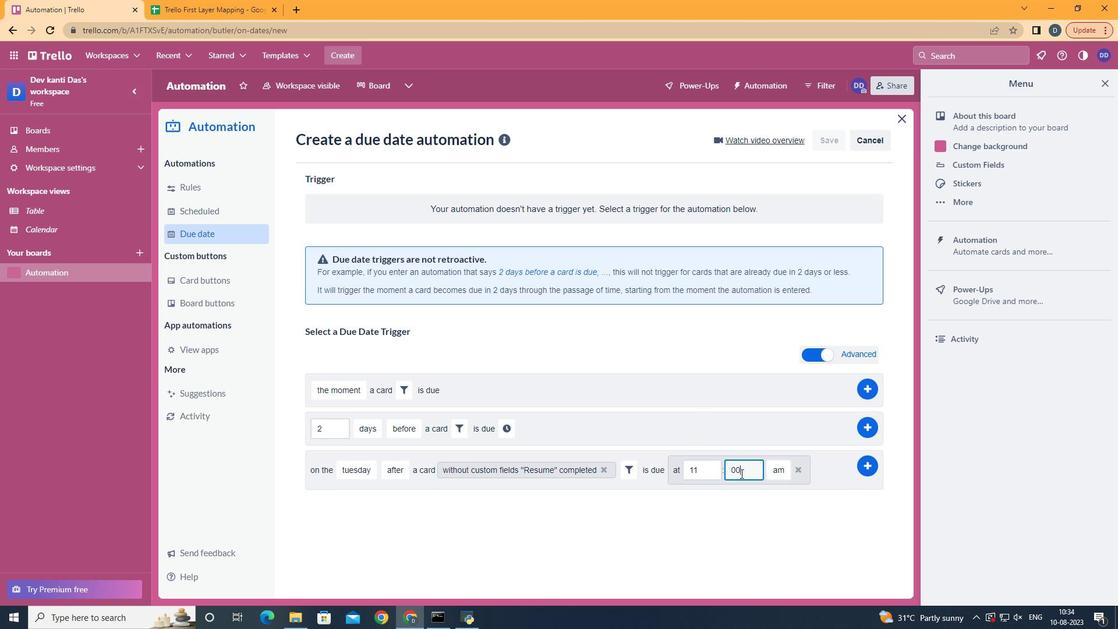 
Action: Mouse moved to (889, 471)
Screenshot: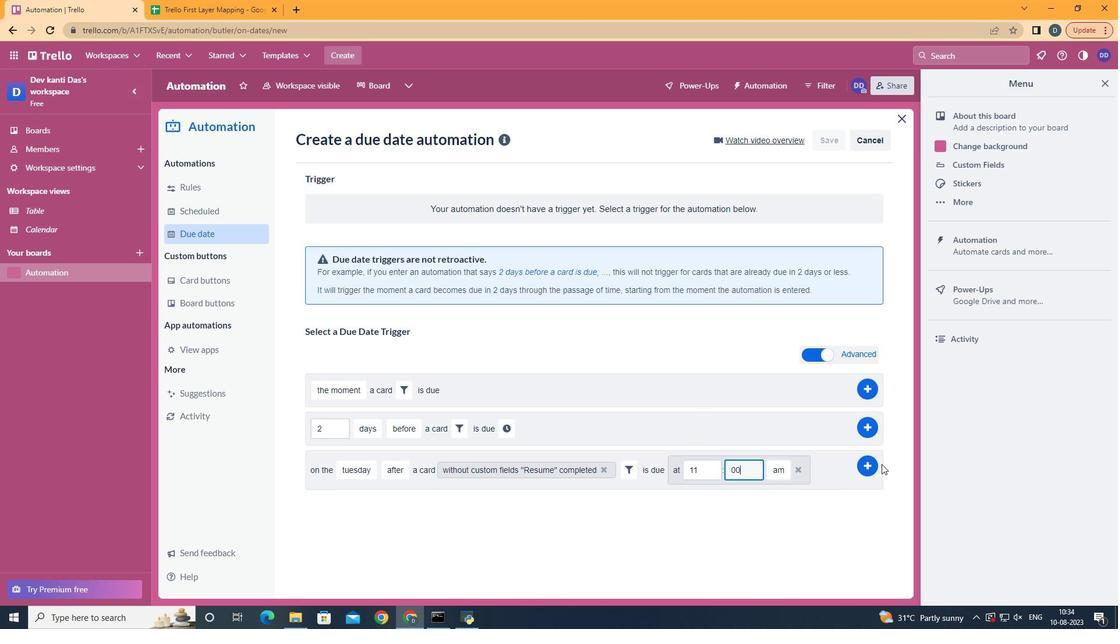 
Action: Mouse pressed left at (889, 471)
Screenshot: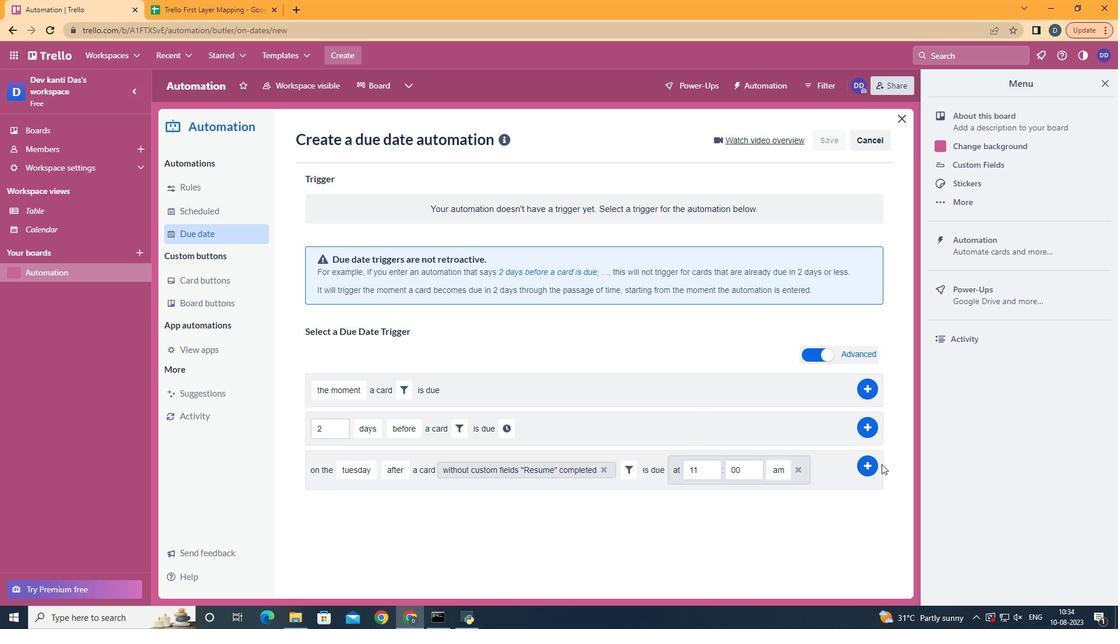
Action: Mouse moved to (874, 475)
Screenshot: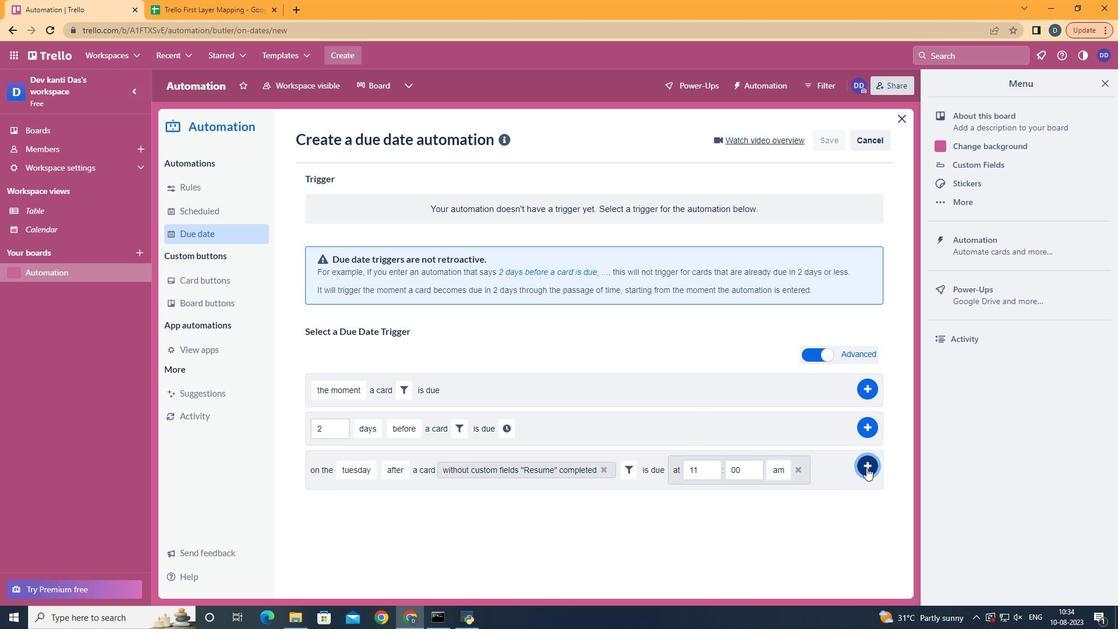 
Action: Mouse pressed left at (874, 475)
Screenshot: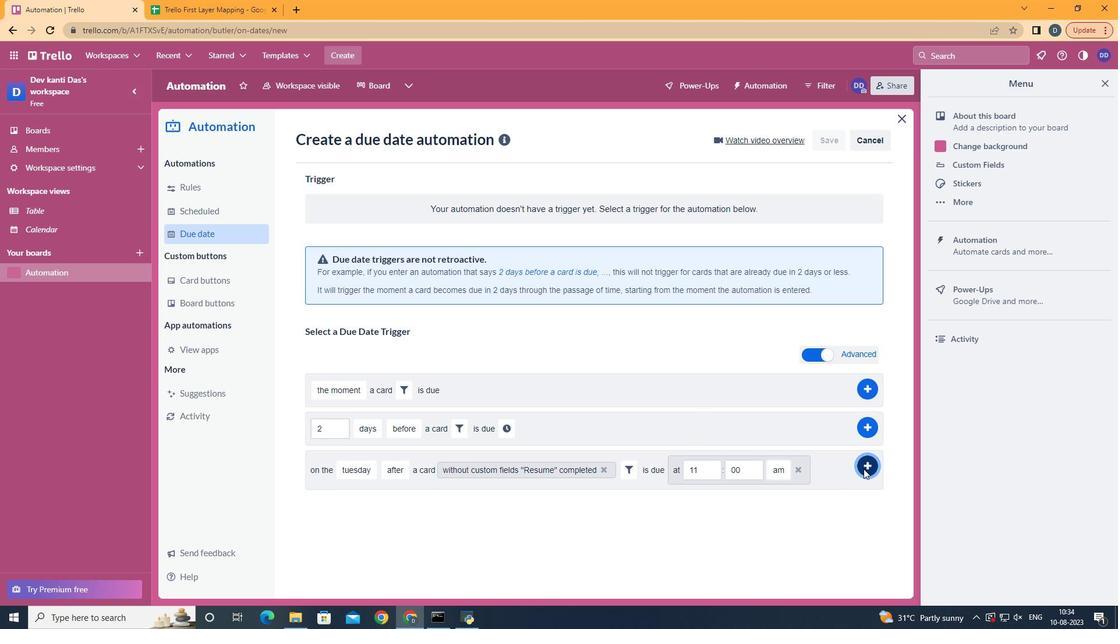 
Action: Mouse moved to (605, 331)
Screenshot: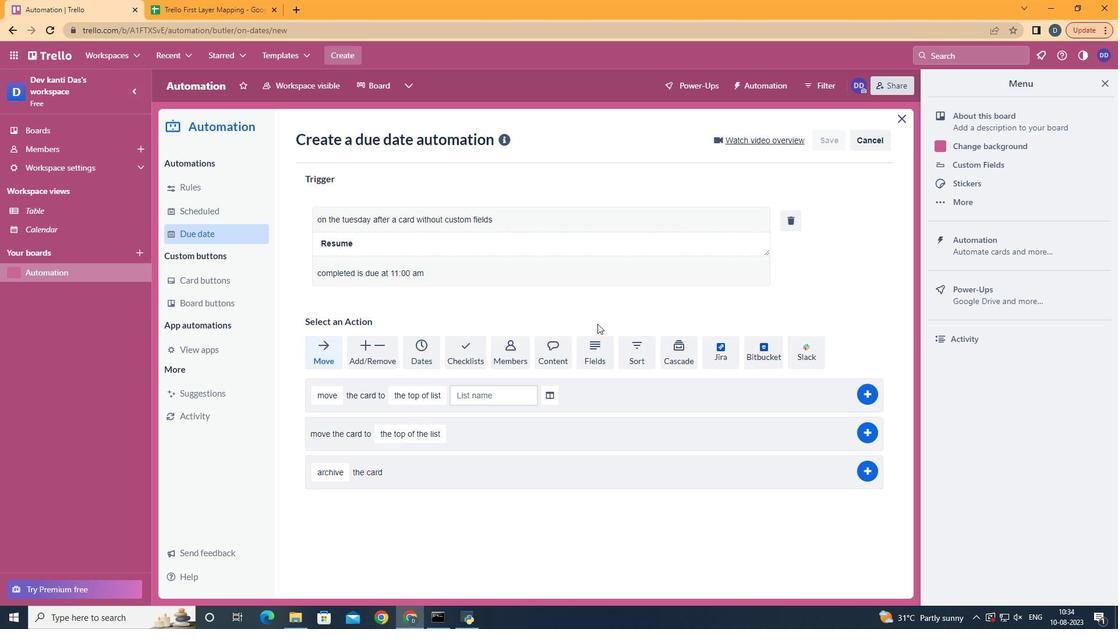 
